 Task: Create a due date automation trigger when advanced on, on the wednesday after a card is due add dates due today at 11:00 AM.
Action: Mouse moved to (1252, 95)
Screenshot: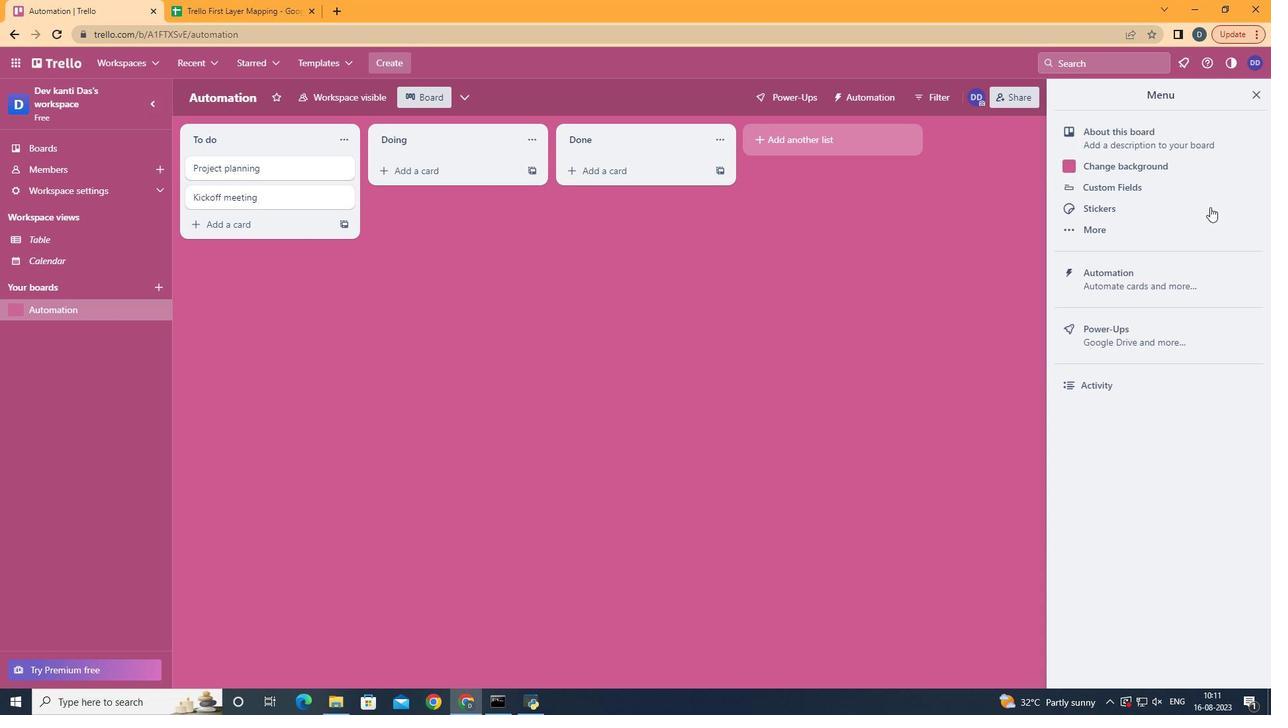 
Action: Mouse pressed left at (1252, 95)
Screenshot: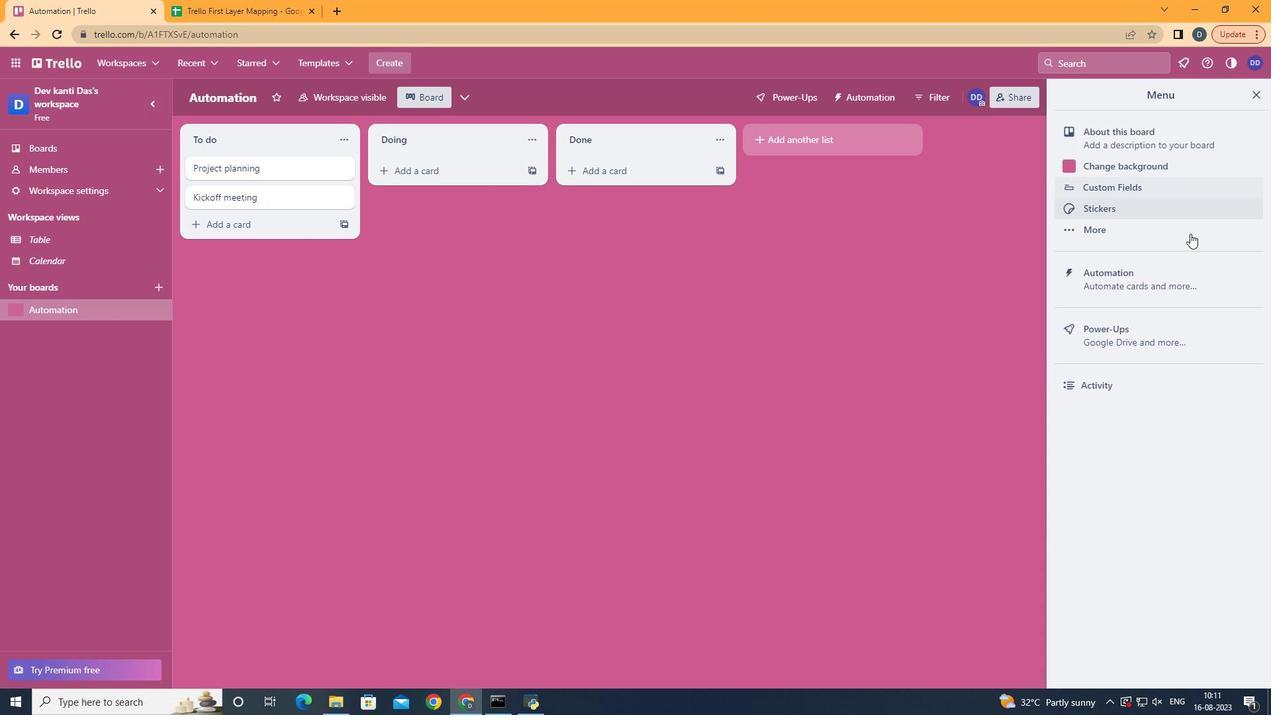 
Action: Mouse moved to (1148, 293)
Screenshot: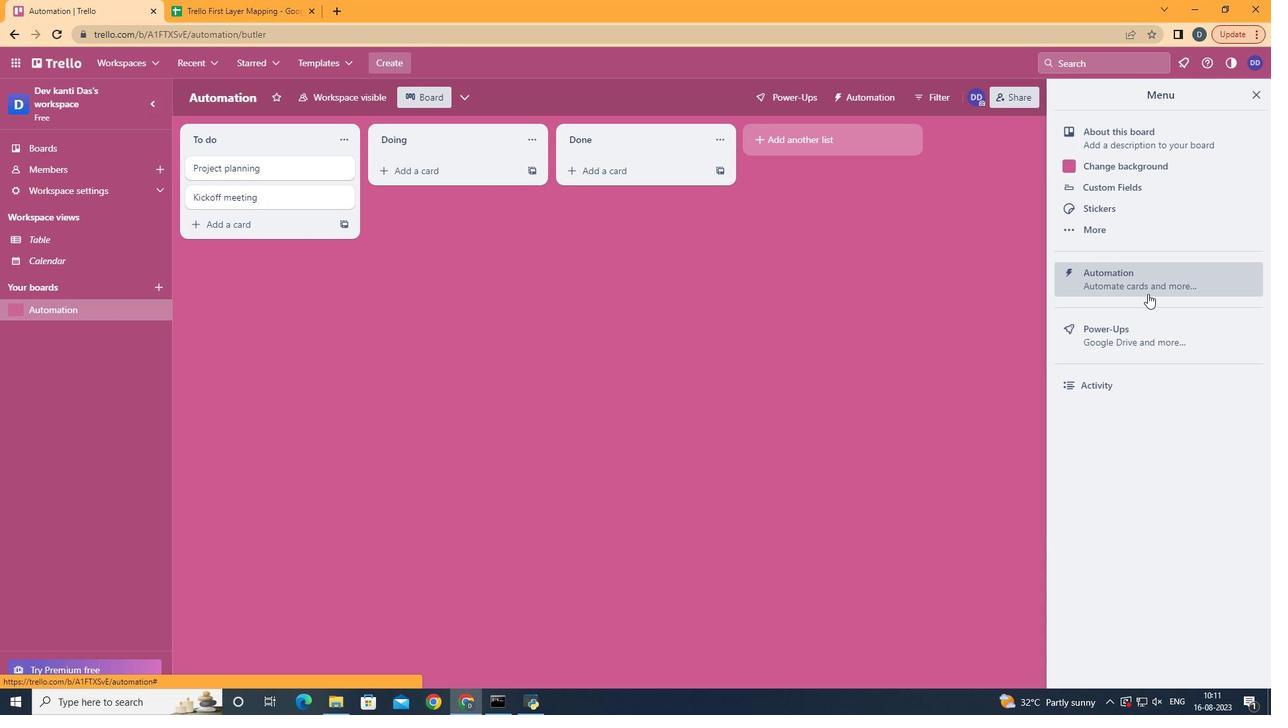 
Action: Mouse pressed left at (1148, 293)
Screenshot: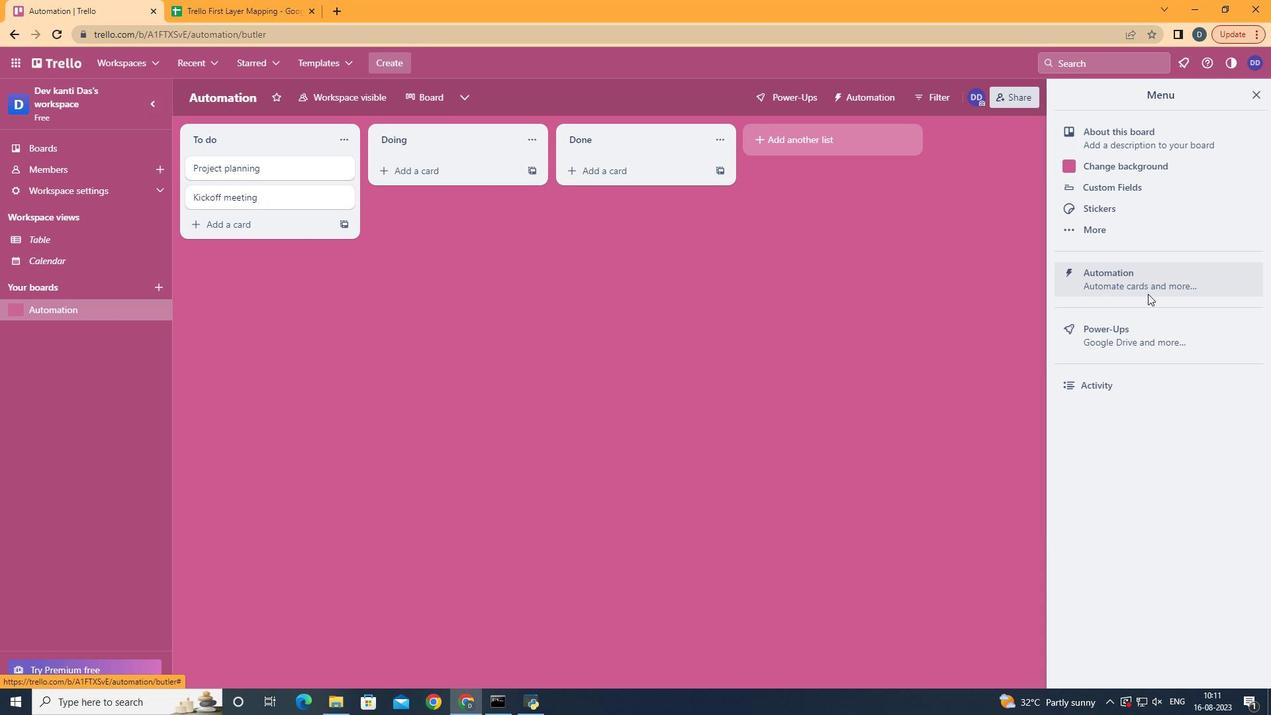 
Action: Mouse moved to (258, 272)
Screenshot: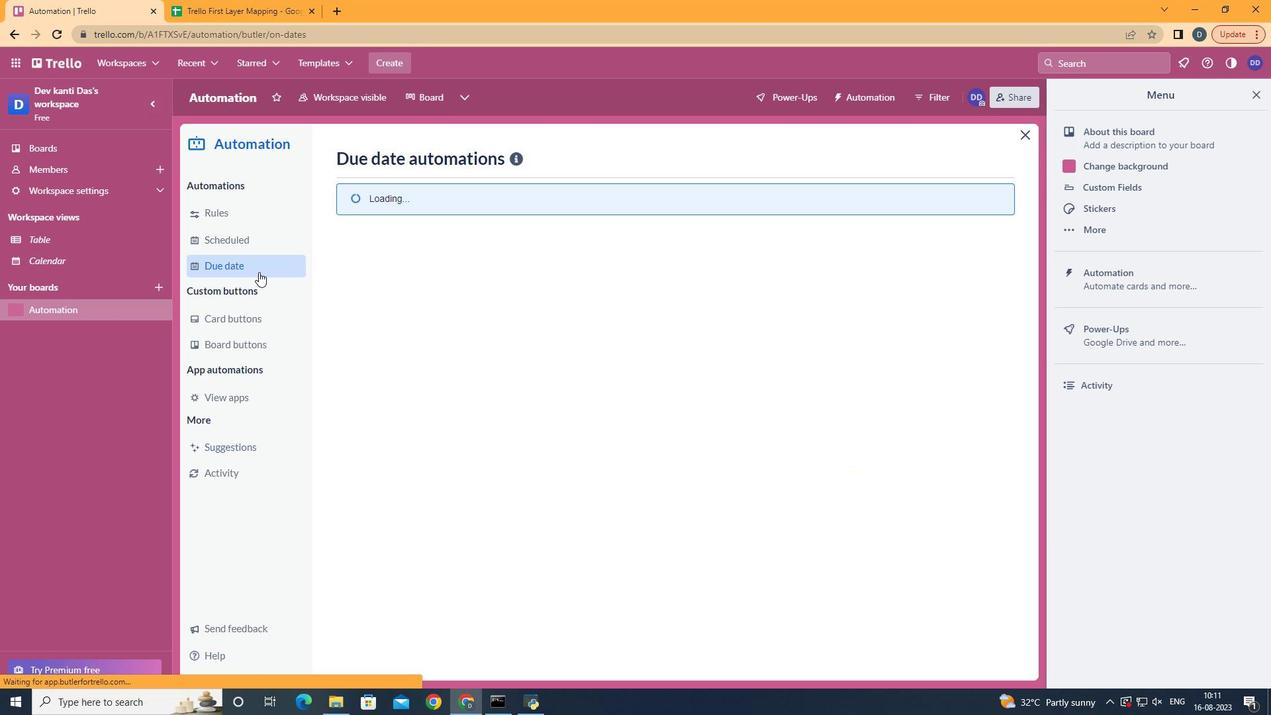 
Action: Mouse pressed left at (258, 272)
Screenshot: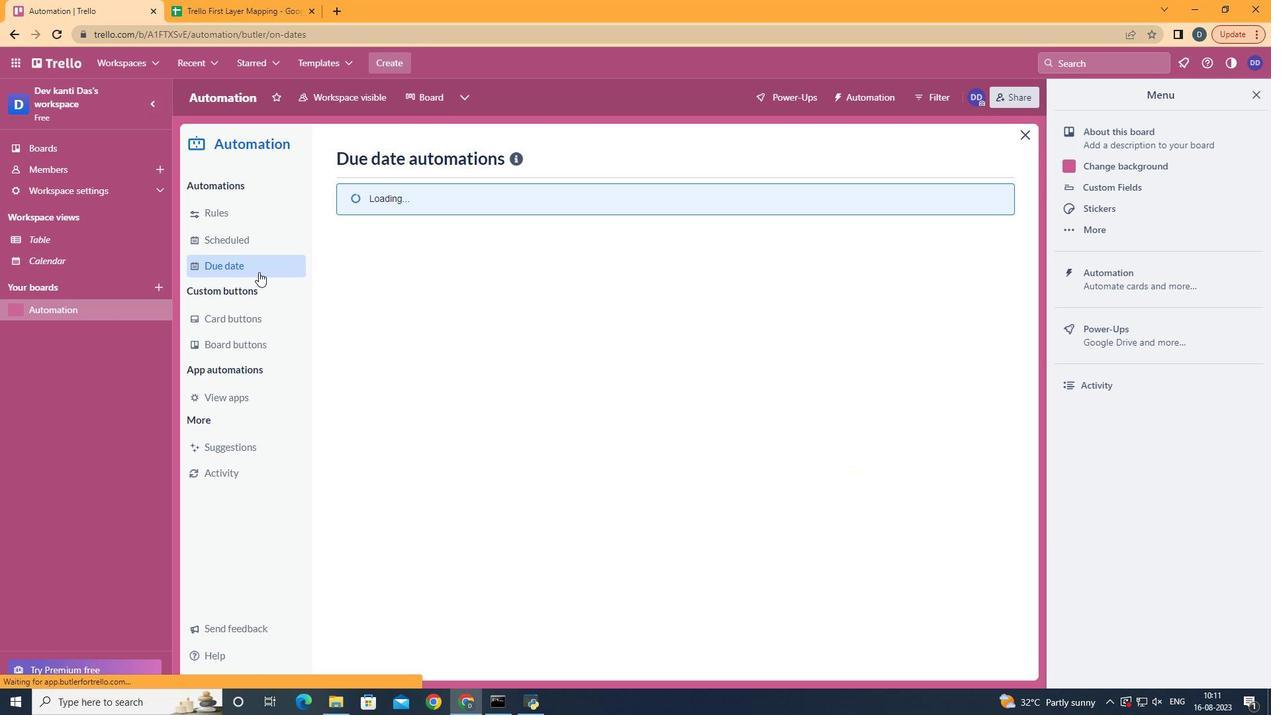 
Action: Mouse moved to (932, 164)
Screenshot: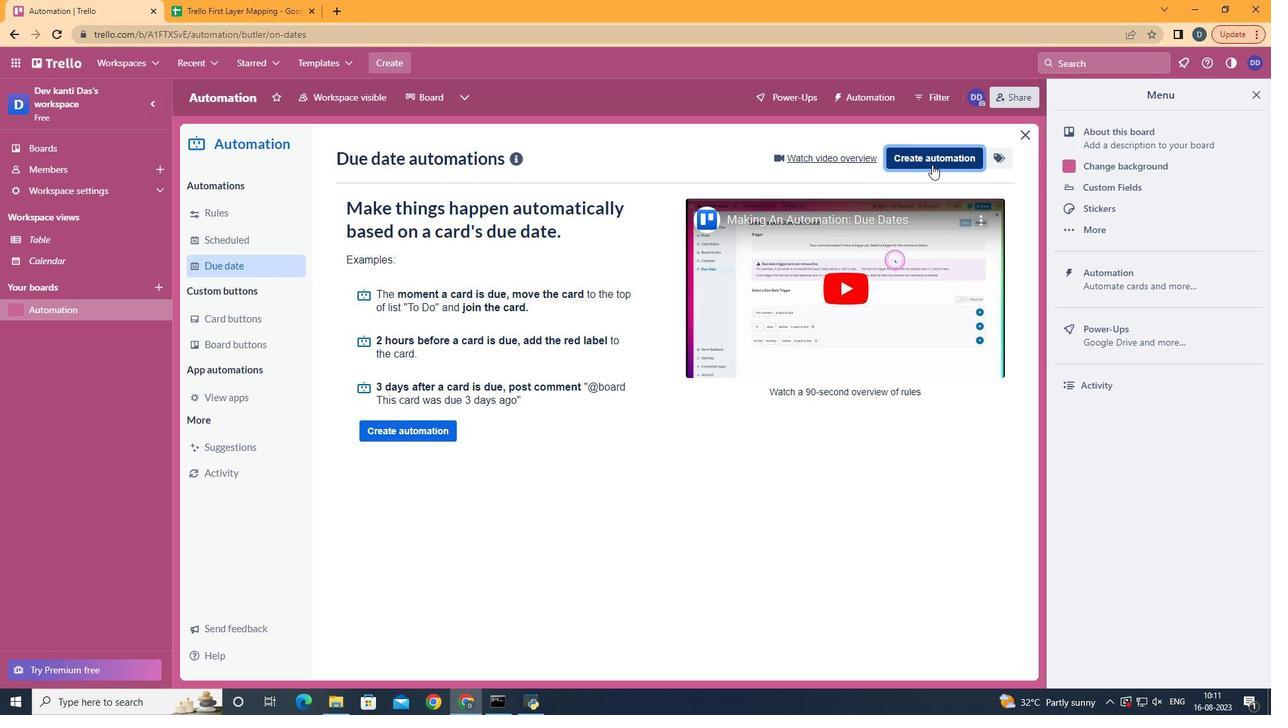 
Action: Mouse pressed left at (932, 164)
Screenshot: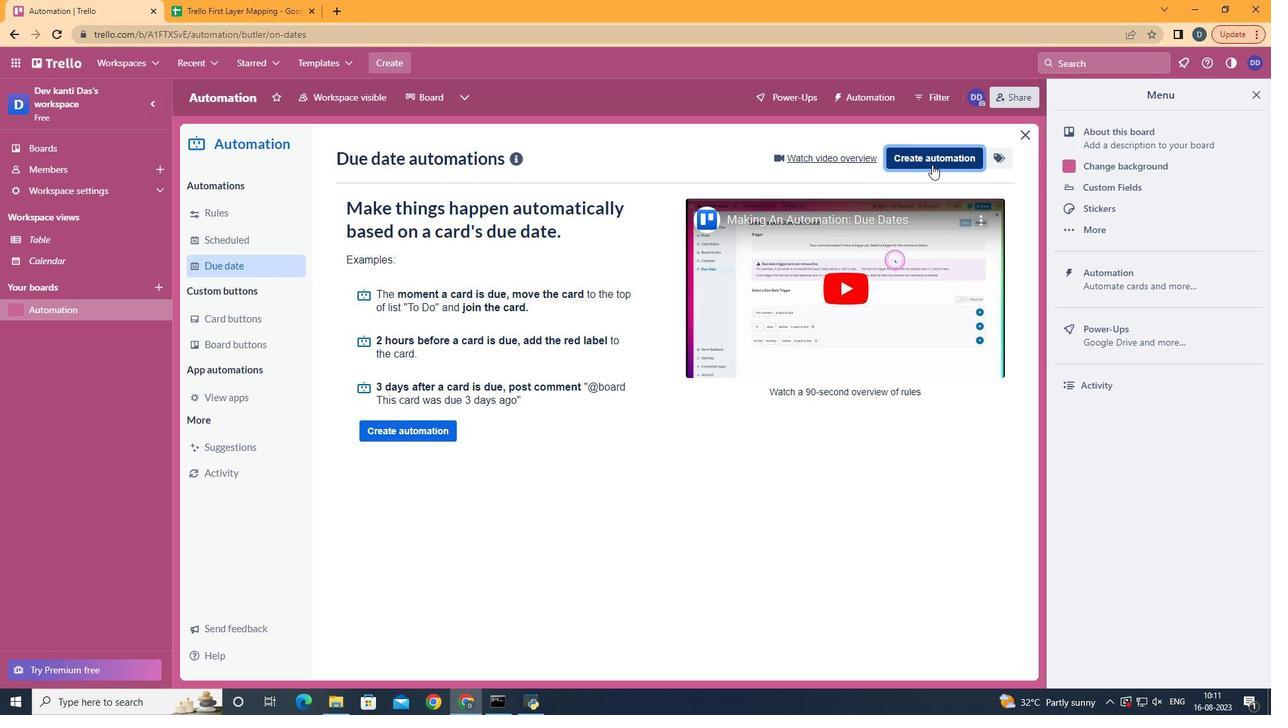 
Action: Mouse moved to (708, 290)
Screenshot: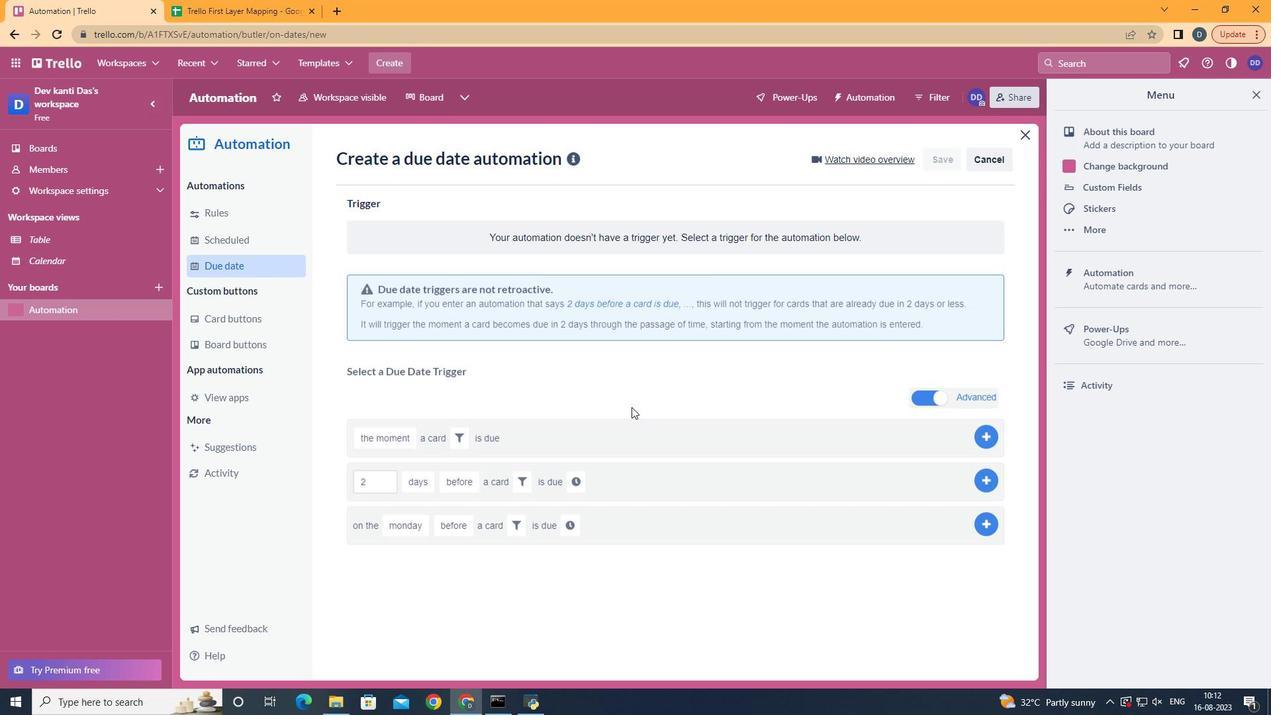 
Action: Mouse pressed left at (708, 290)
Screenshot: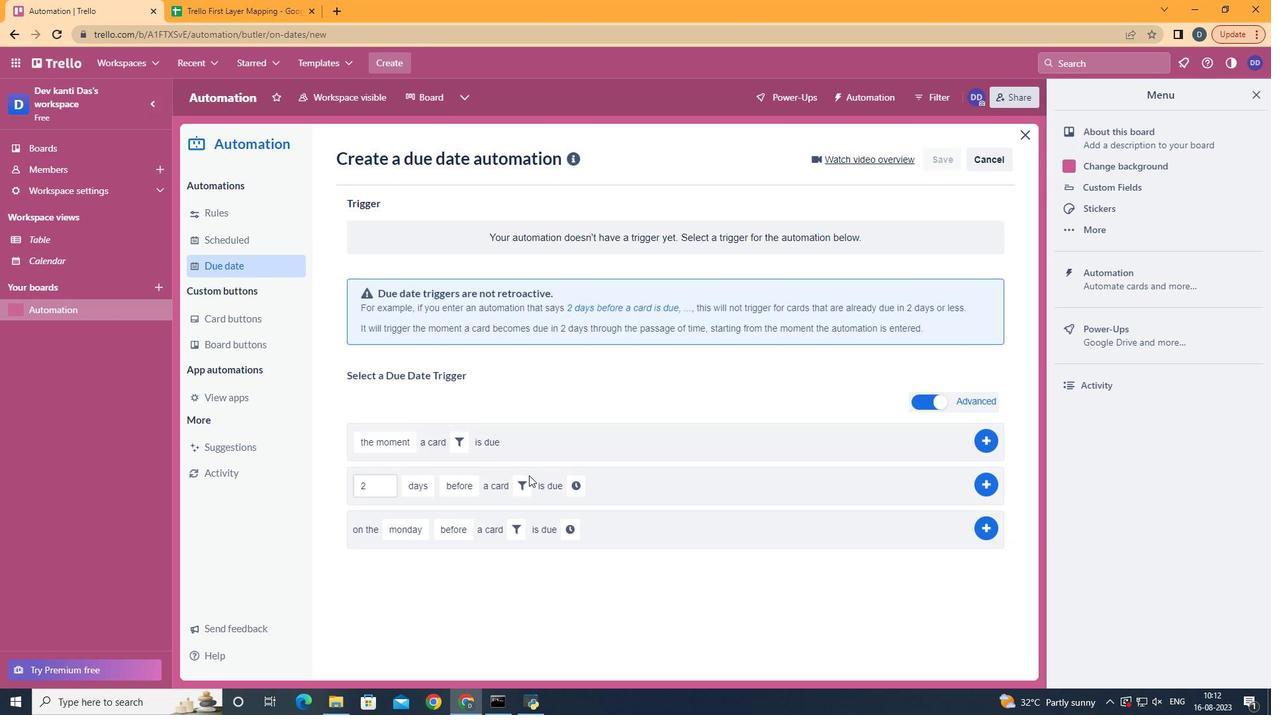 
Action: Mouse moved to (448, 403)
Screenshot: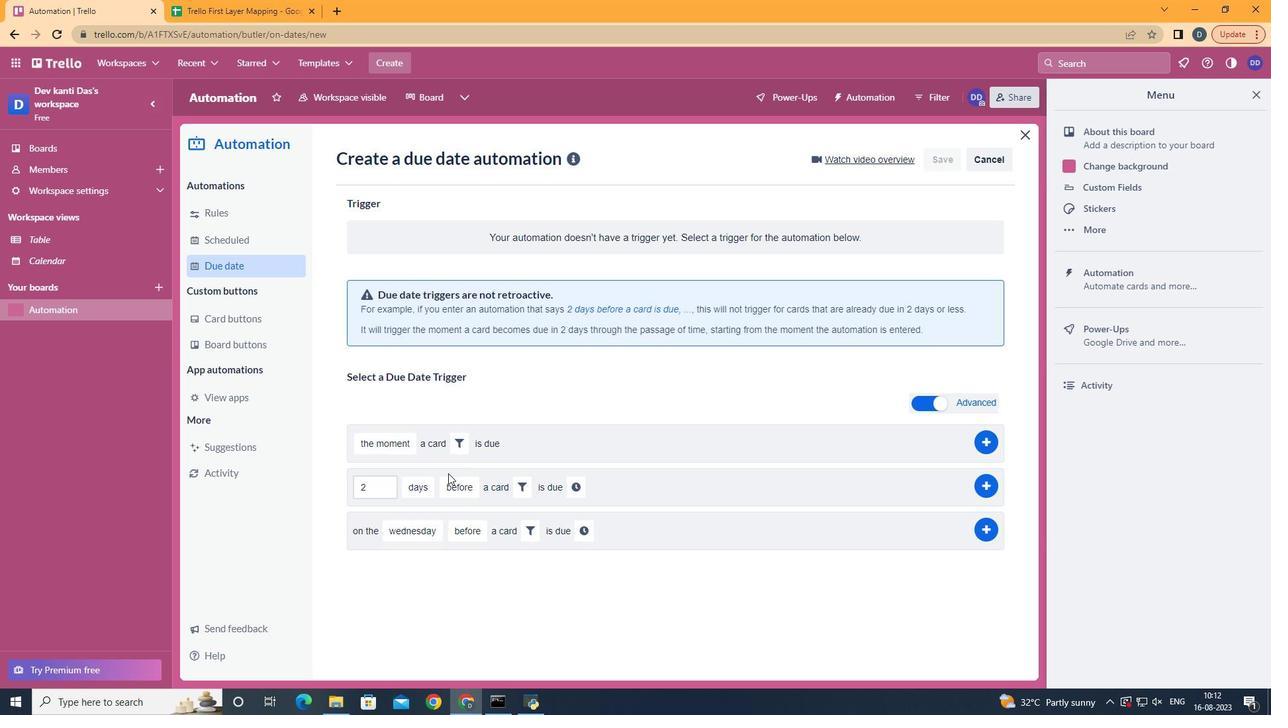 
Action: Mouse pressed left at (448, 403)
Screenshot: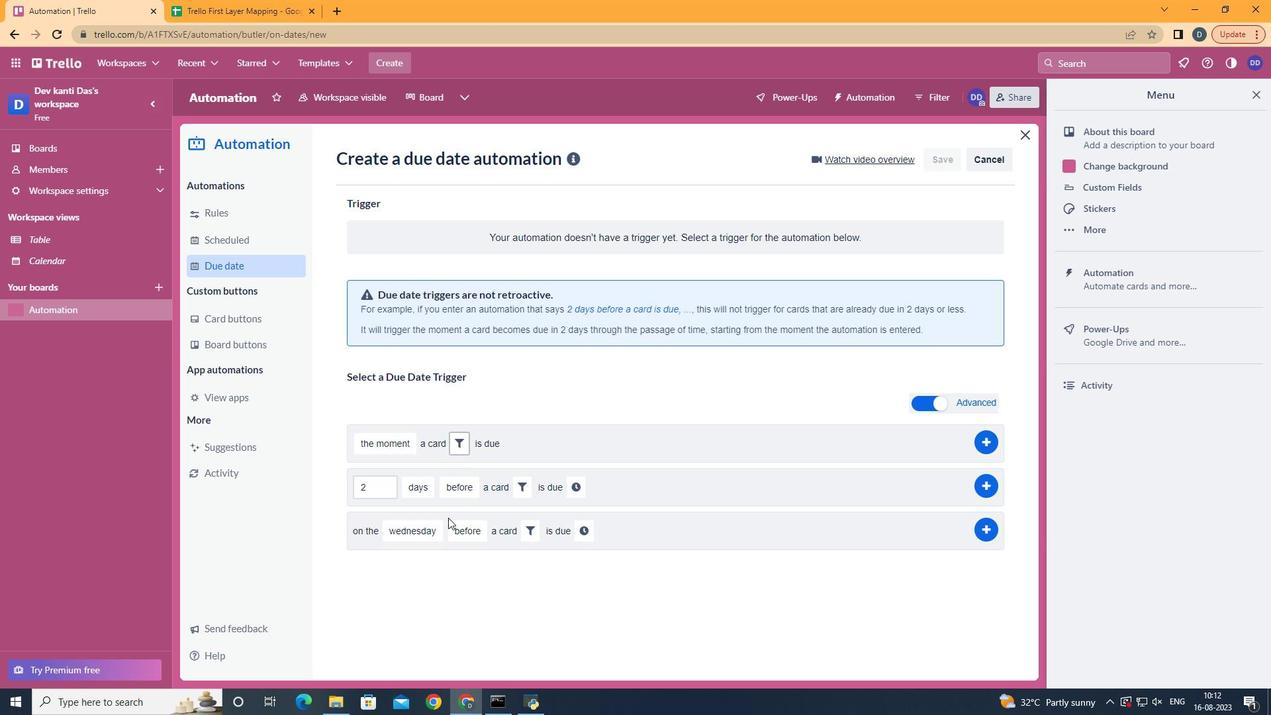 
Action: Mouse moved to (466, 584)
Screenshot: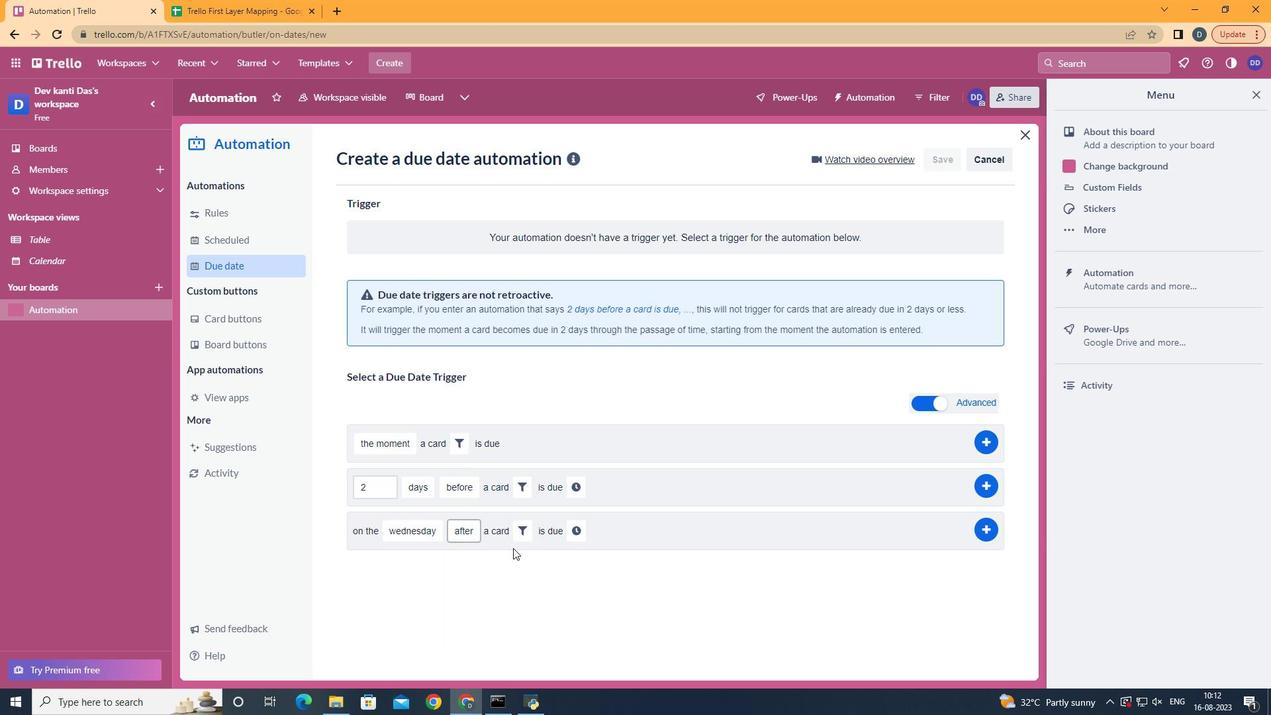 
Action: Mouse pressed left at (466, 584)
Screenshot: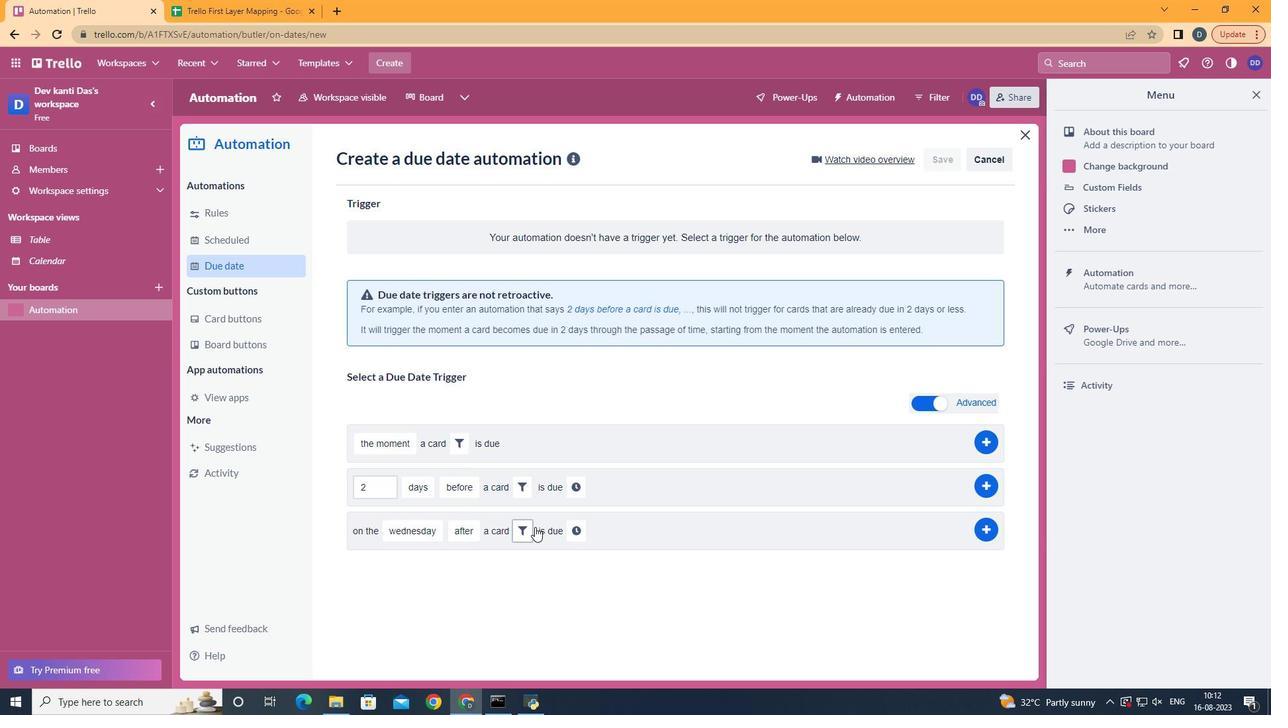 
Action: Mouse moved to (531, 523)
Screenshot: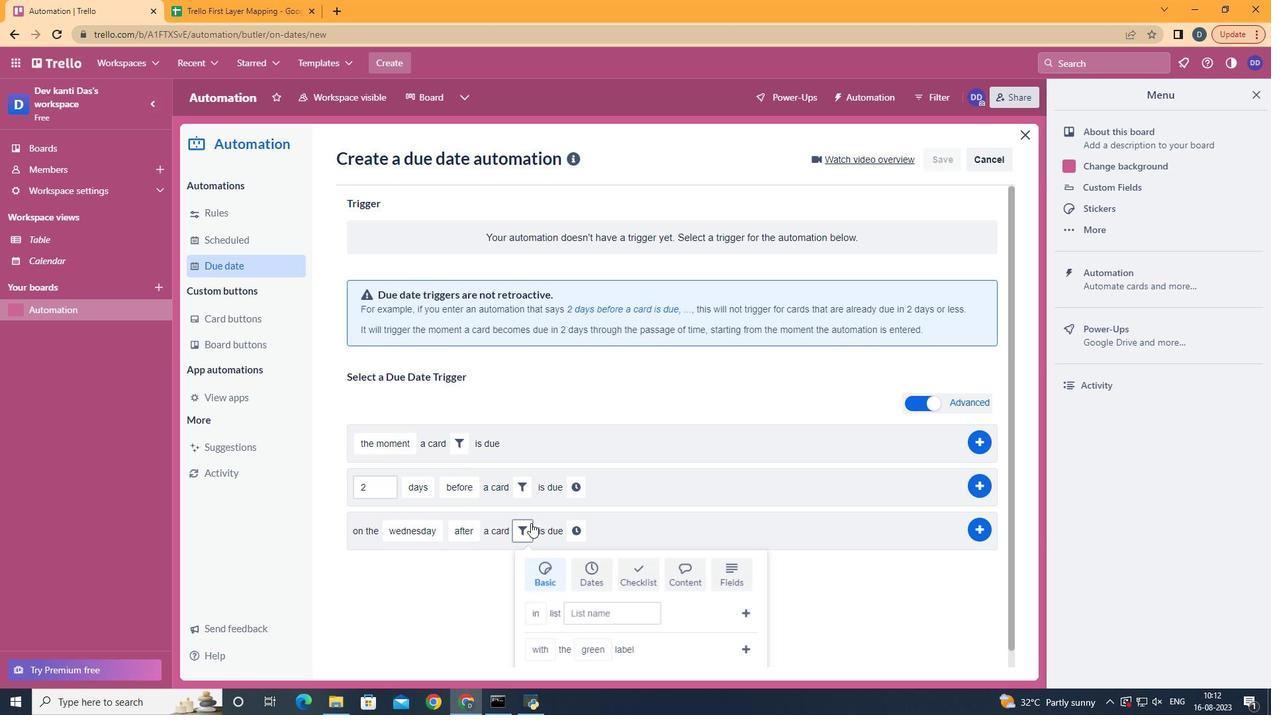 
Action: Mouse pressed left at (531, 523)
Screenshot: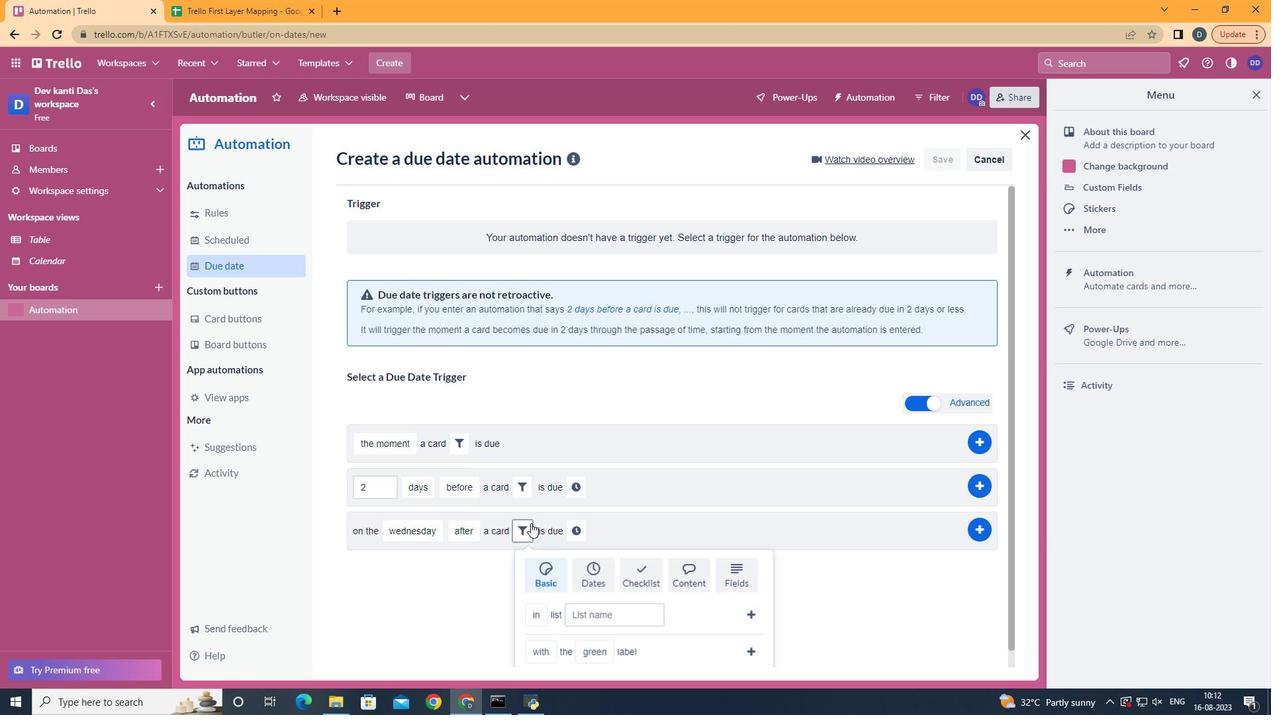 
Action: Mouse moved to (607, 574)
Screenshot: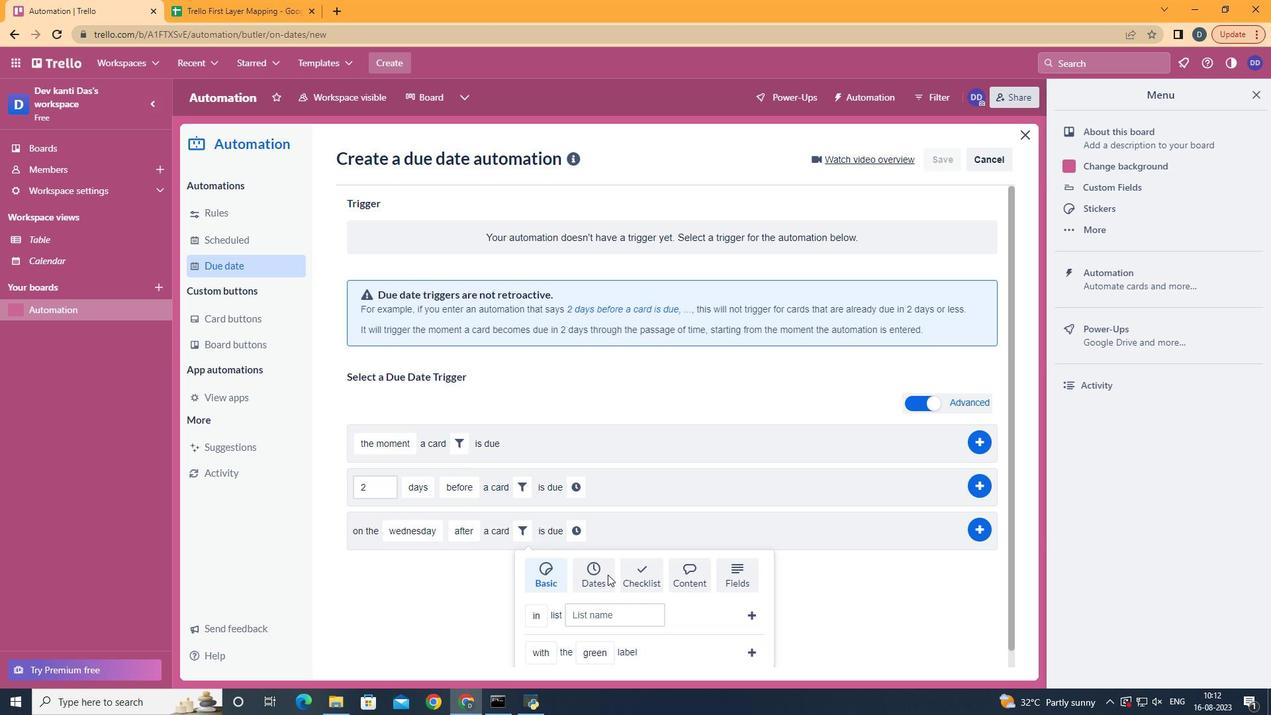 
Action: Mouse pressed left at (607, 574)
Screenshot: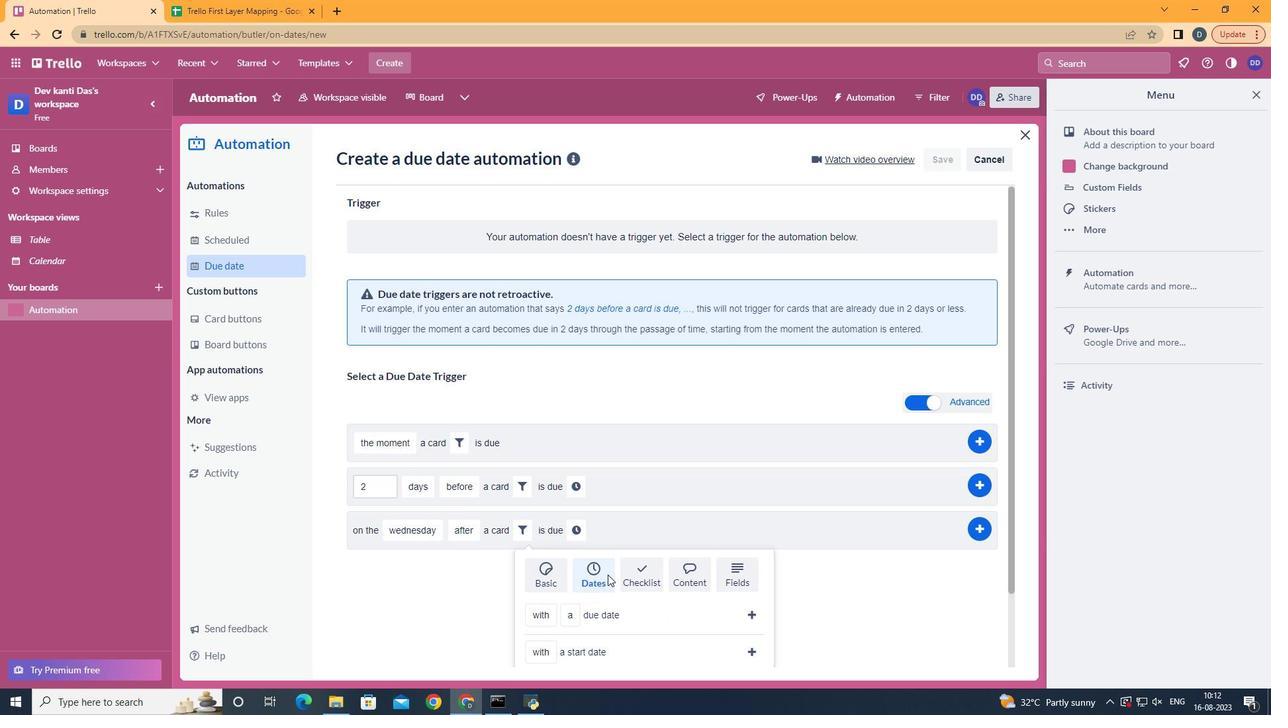 
Action: Mouse scrolled (607, 574) with delta (0, 0)
Screenshot: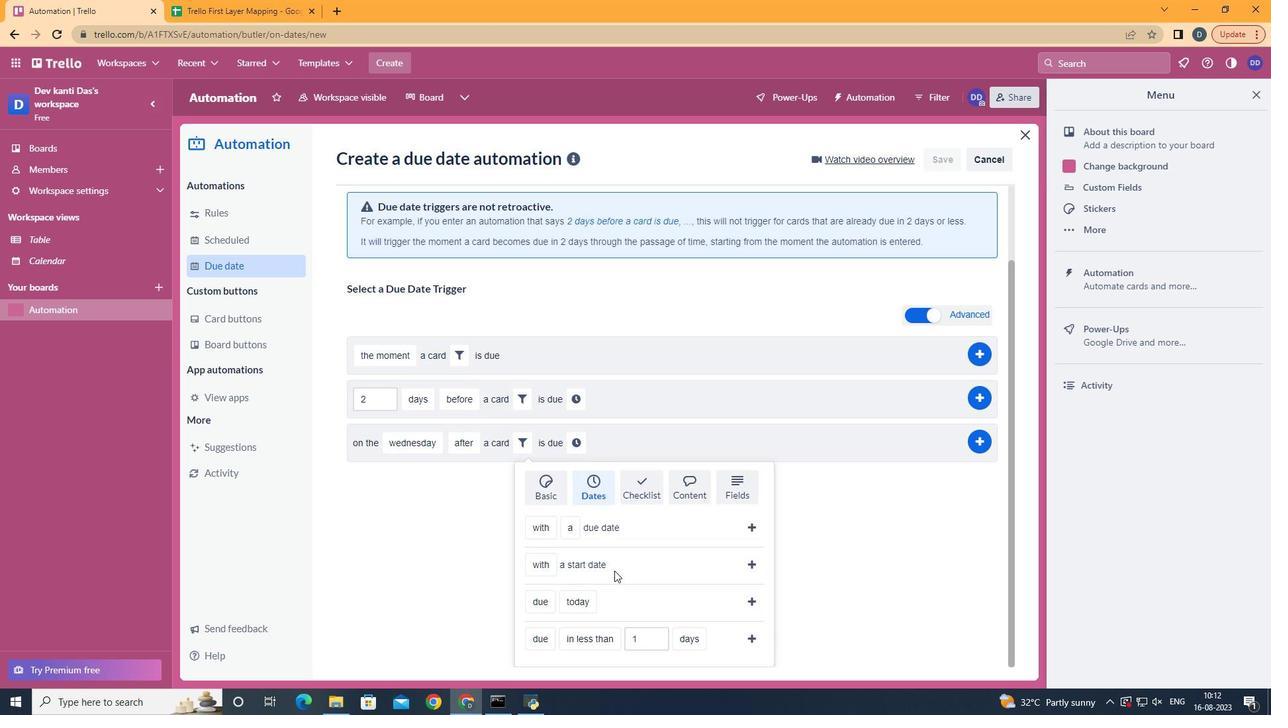 
Action: Mouse scrolled (607, 574) with delta (0, 0)
Screenshot: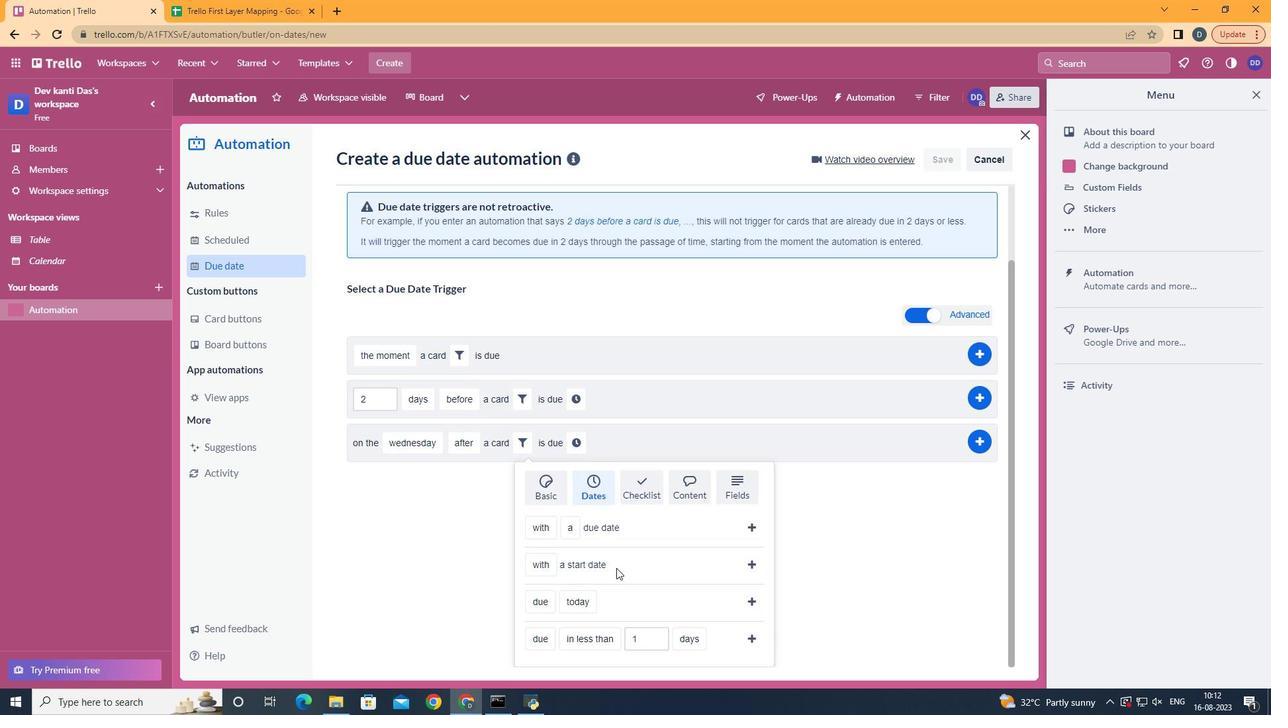 
Action: Mouse scrolled (607, 574) with delta (0, 0)
Screenshot: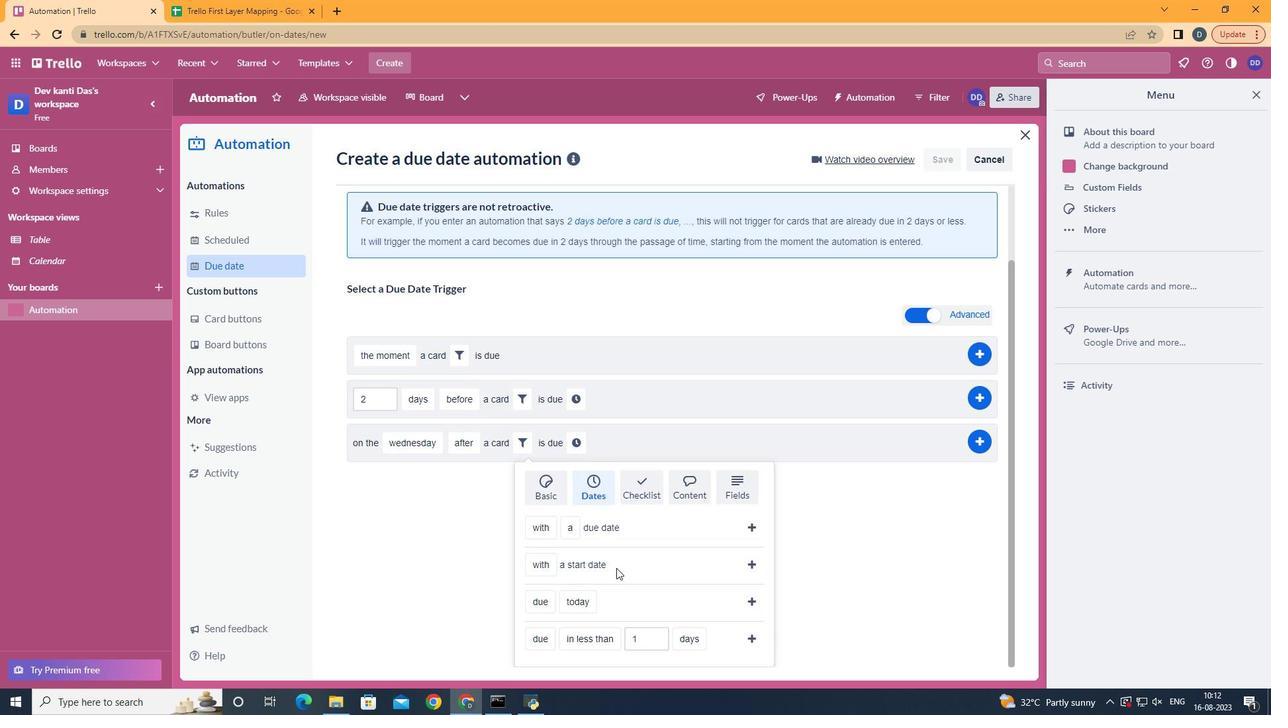
Action: Mouse scrolled (607, 574) with delta (0, 0)
Screenshot: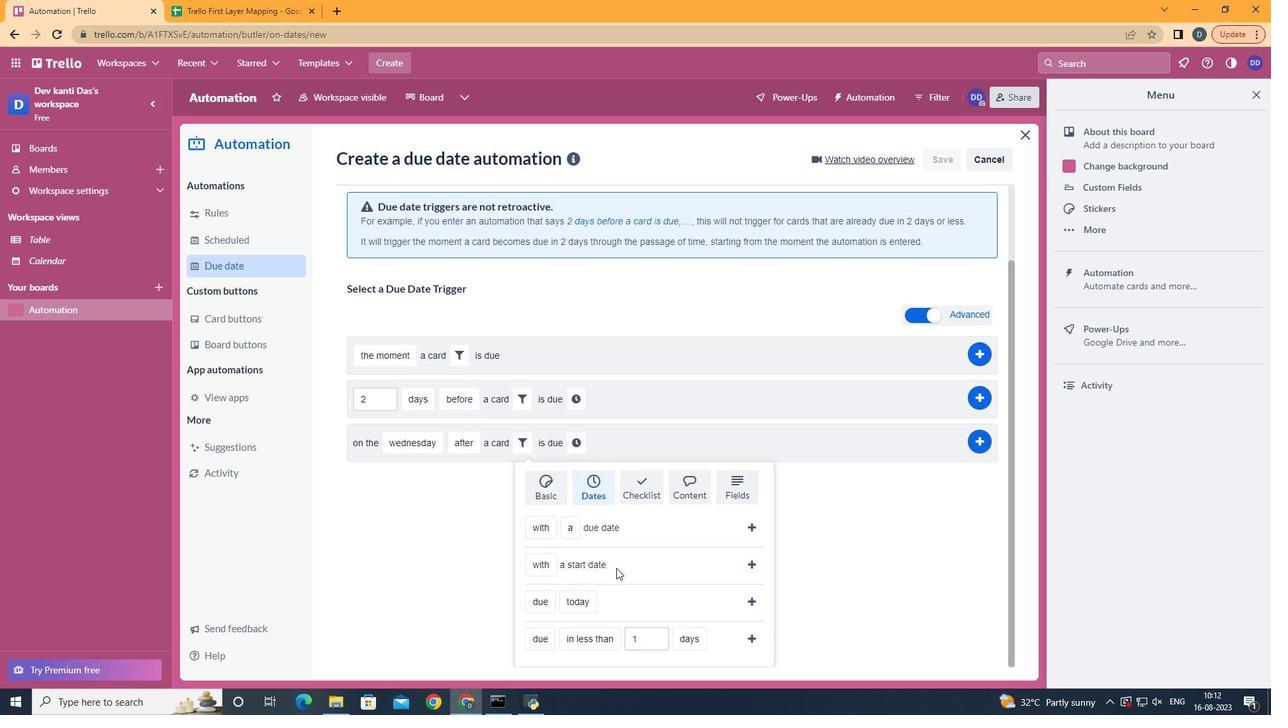 
Action: Mouse scrolled (607, 574) with delta (0, 0)
Screenshot: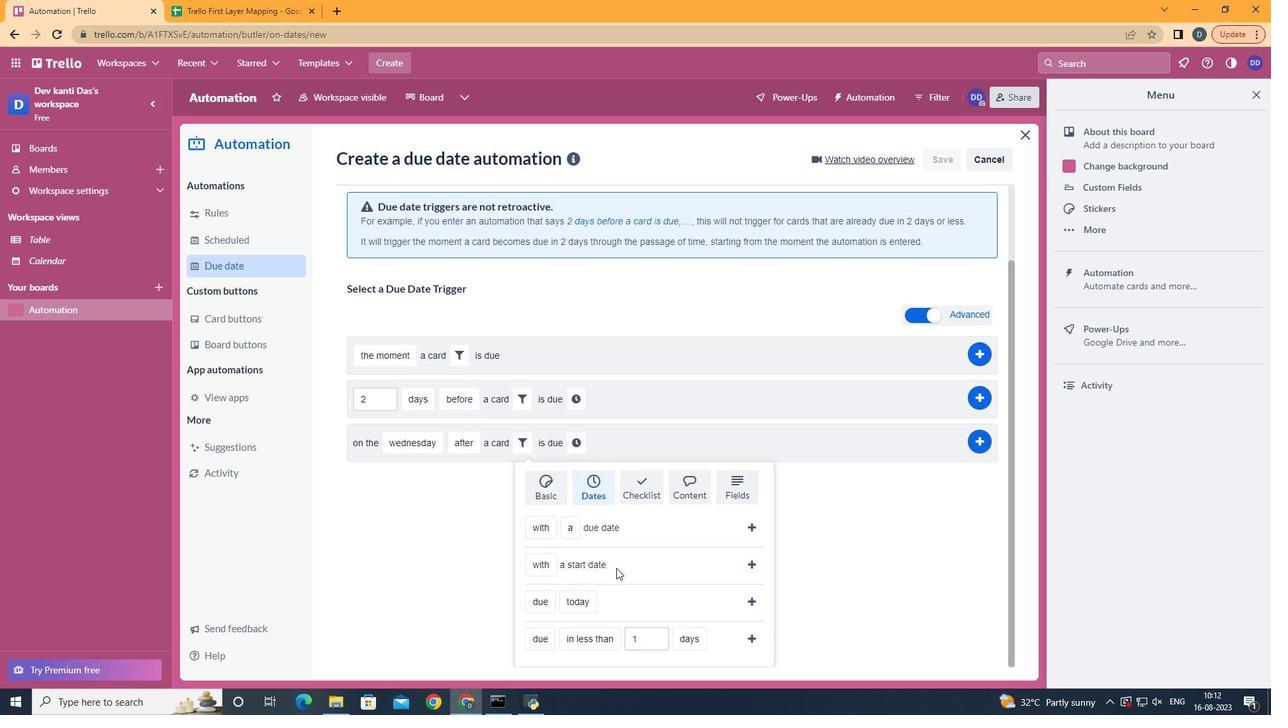 
Action: Mouse moved to (757, 598)
Screenshot: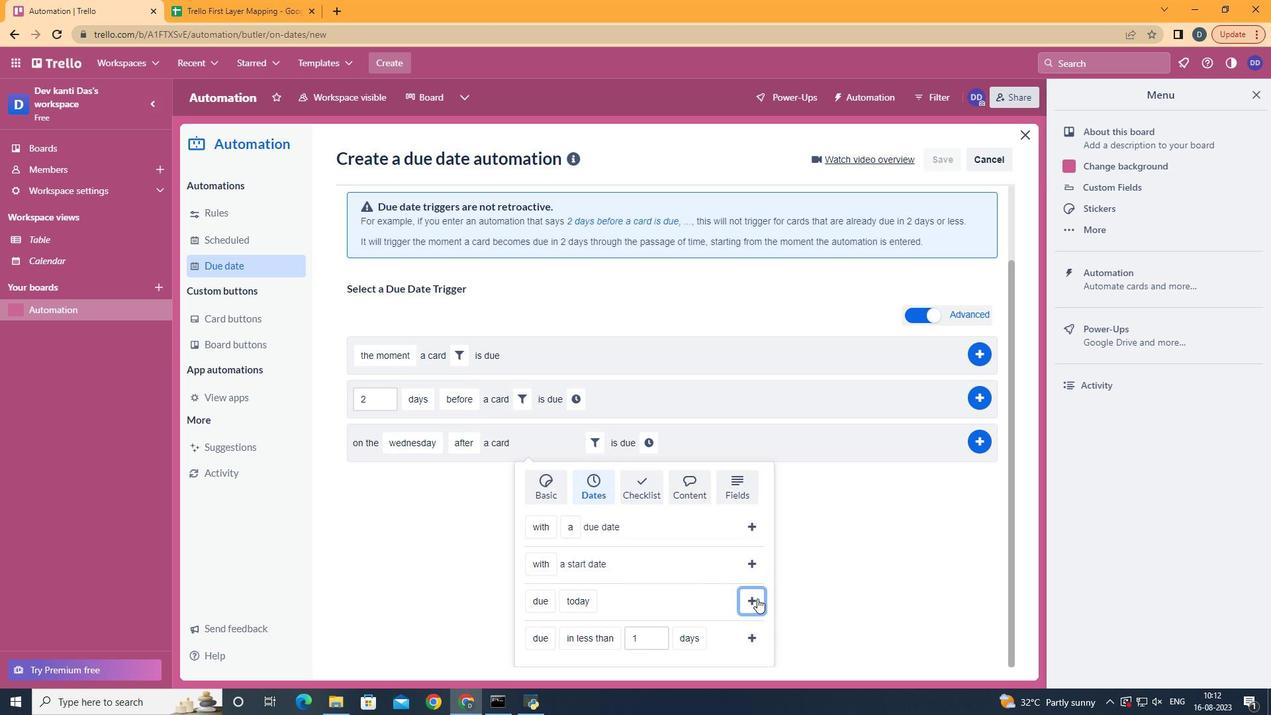 
Action: Mouse pressed left at (757, 598)
Screenshot: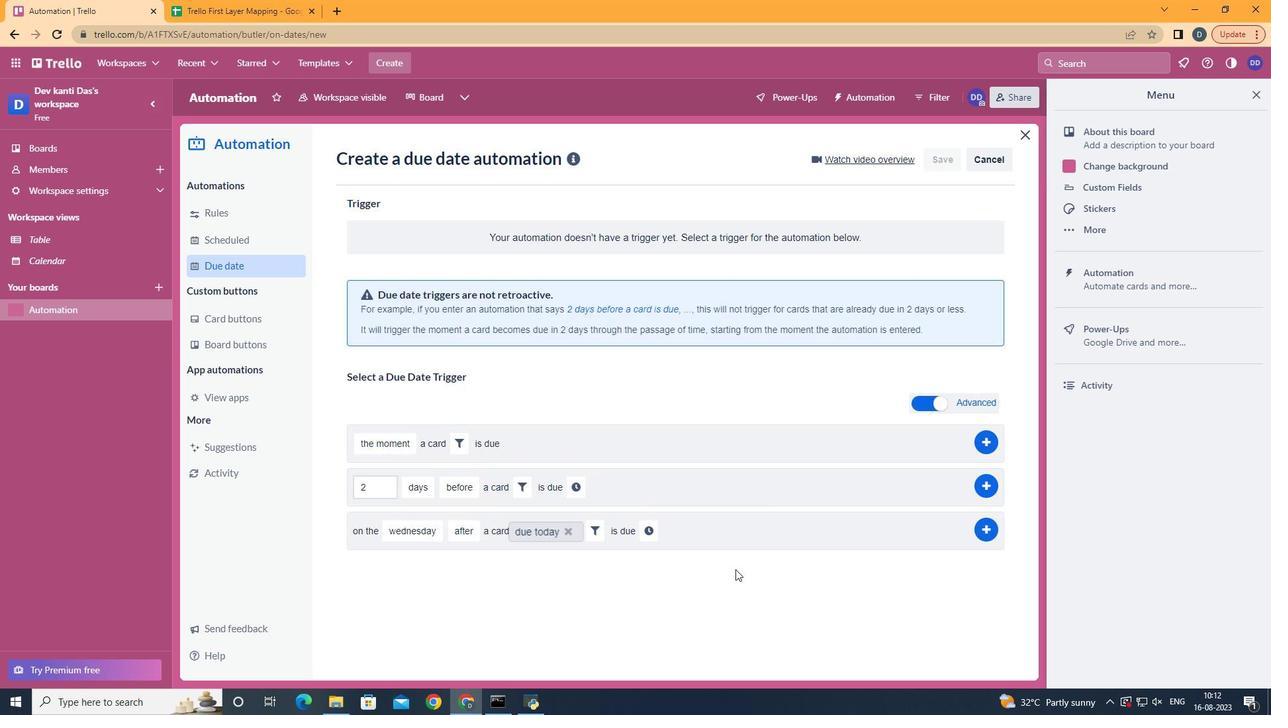 
Action: Mouse moved to (663, 527)
Screenshot: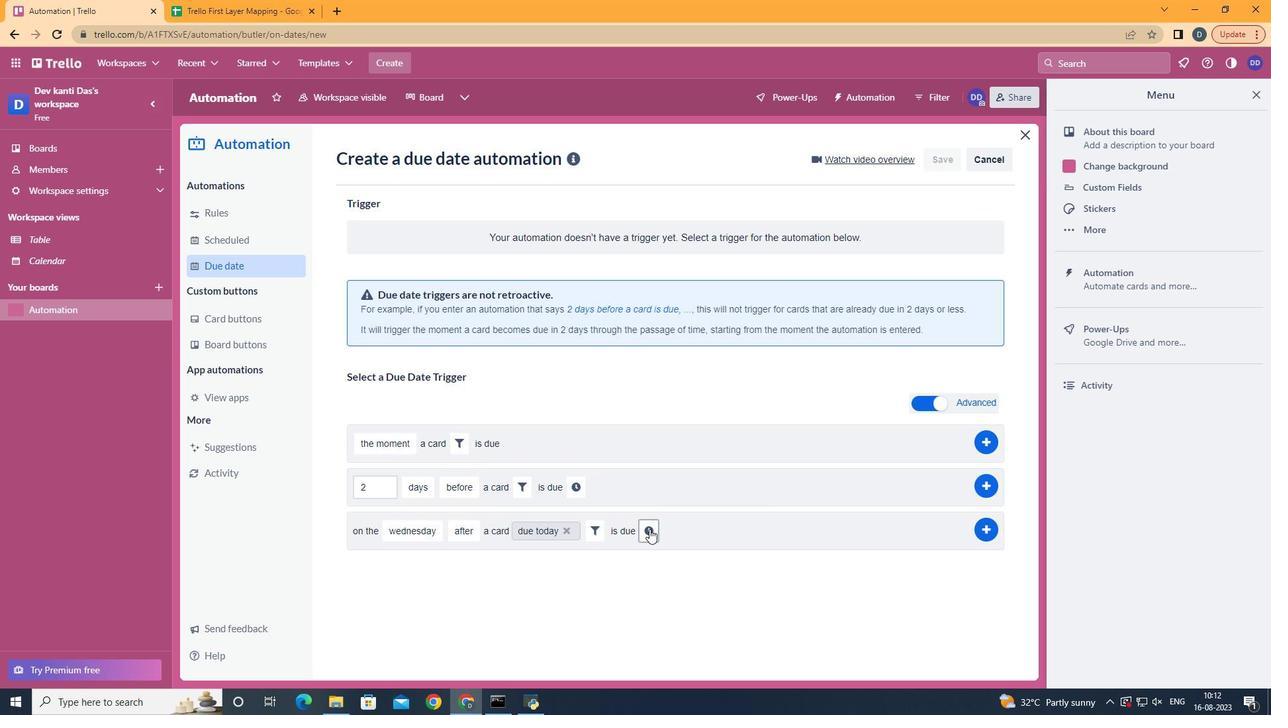 
Action: Mouse pressed left at (663, 527)
Screenshot: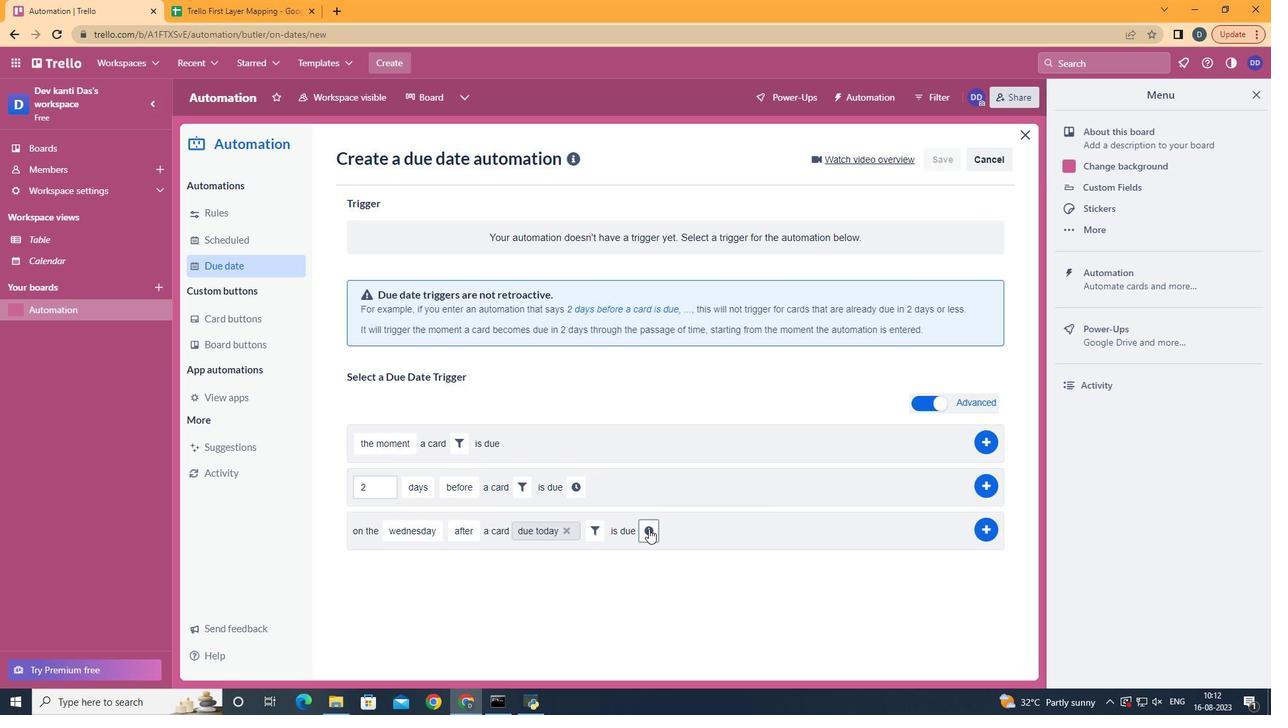 
Action: Mouse moved to (649, 529)
Screenshot: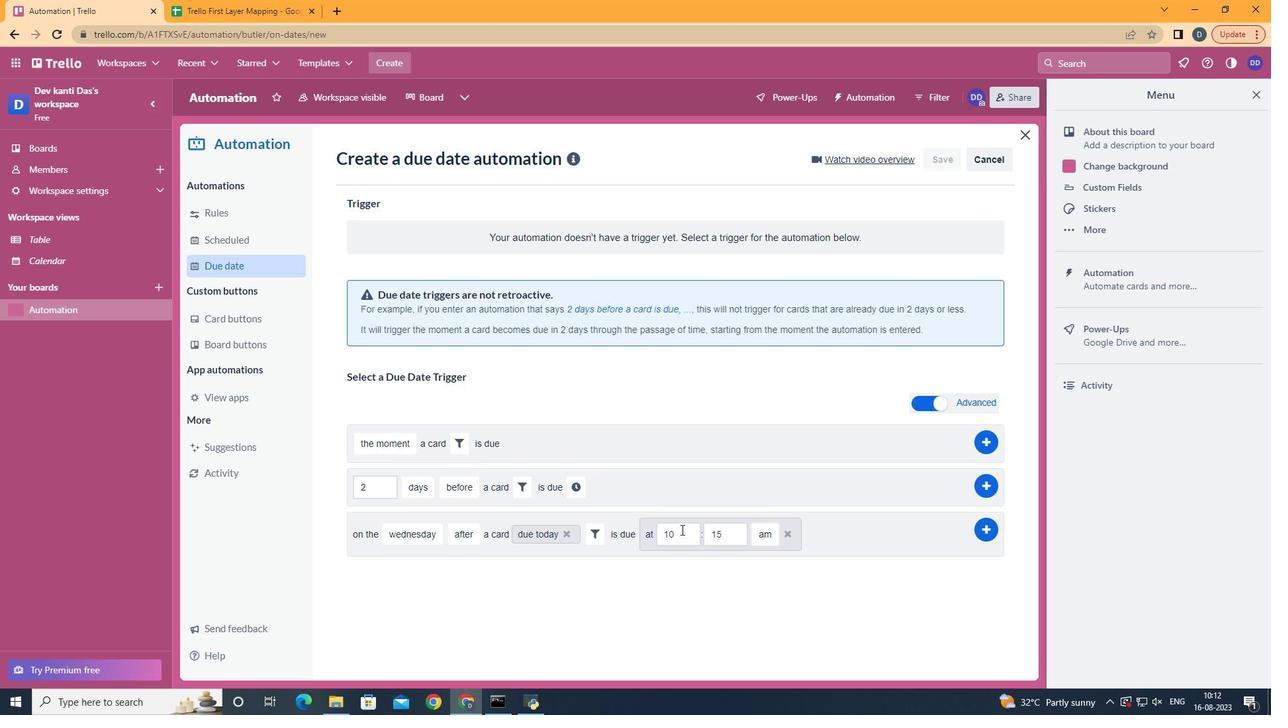 
Action: Mouse pressed left at (649, 529)
Screenshot: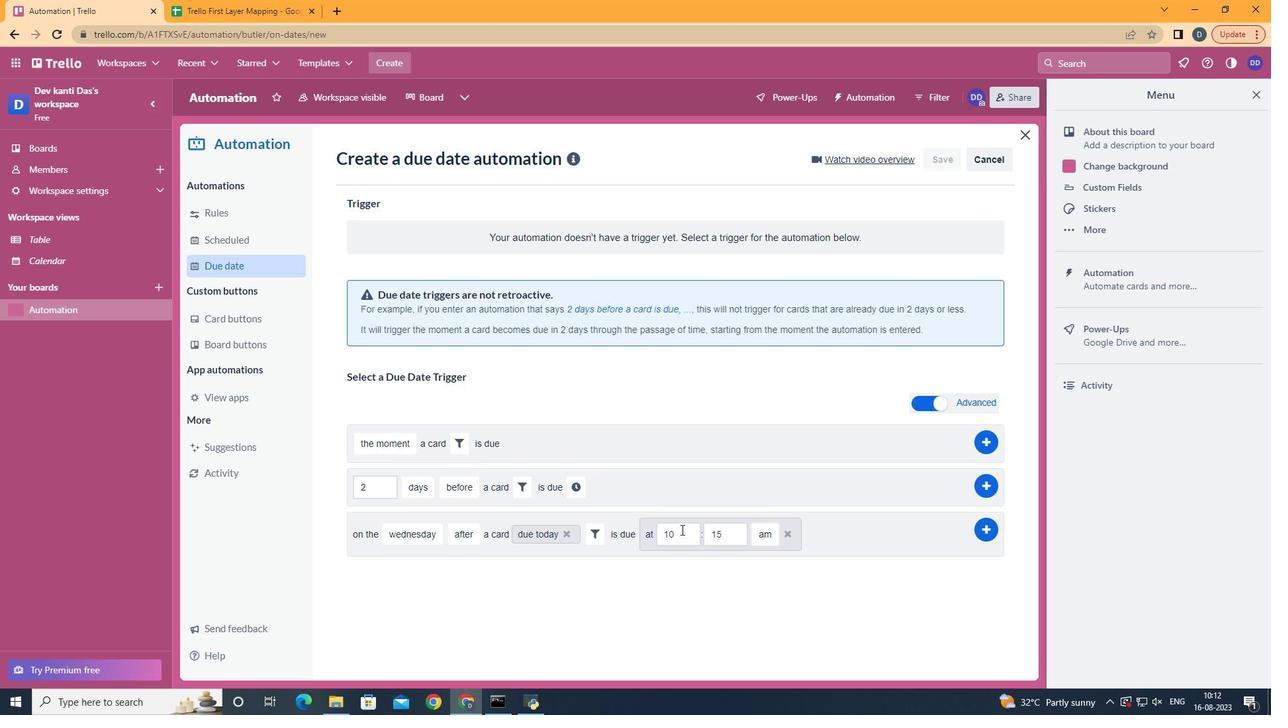 
Action: Mouse moved to (681, 529)
Screenshot: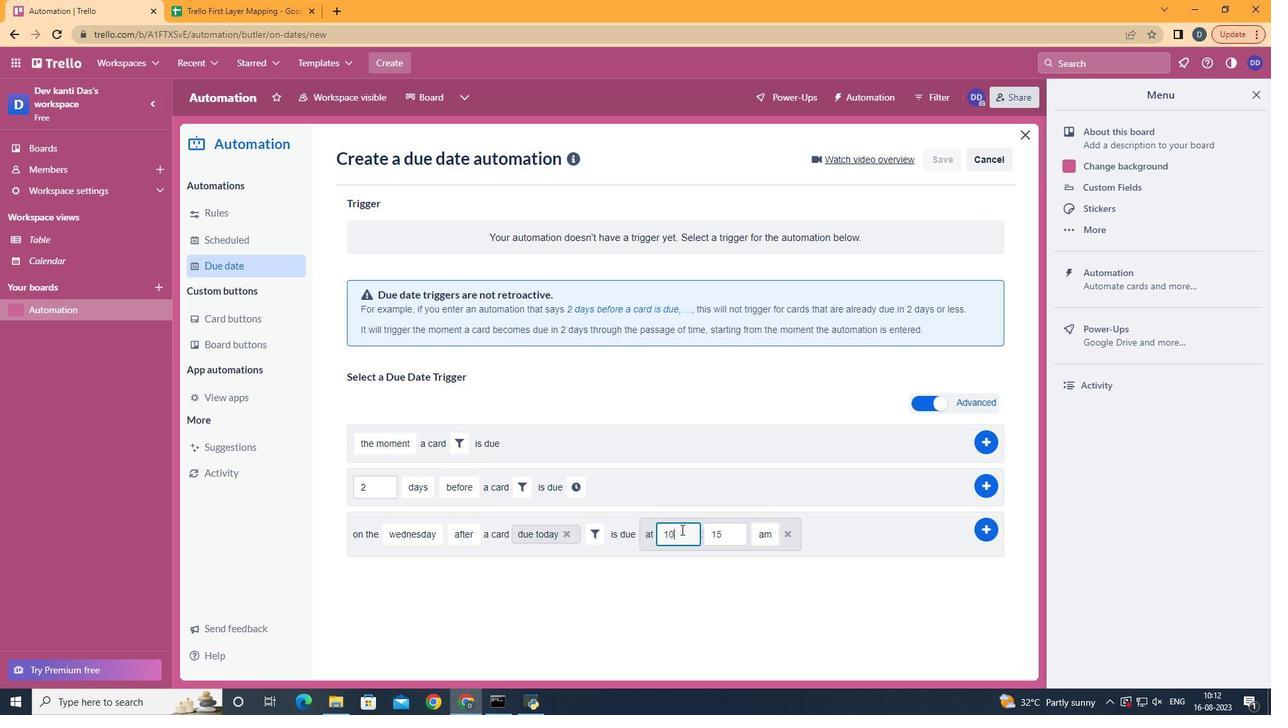 
Action: Mouse pressed left at (681, 529)
Screenshot: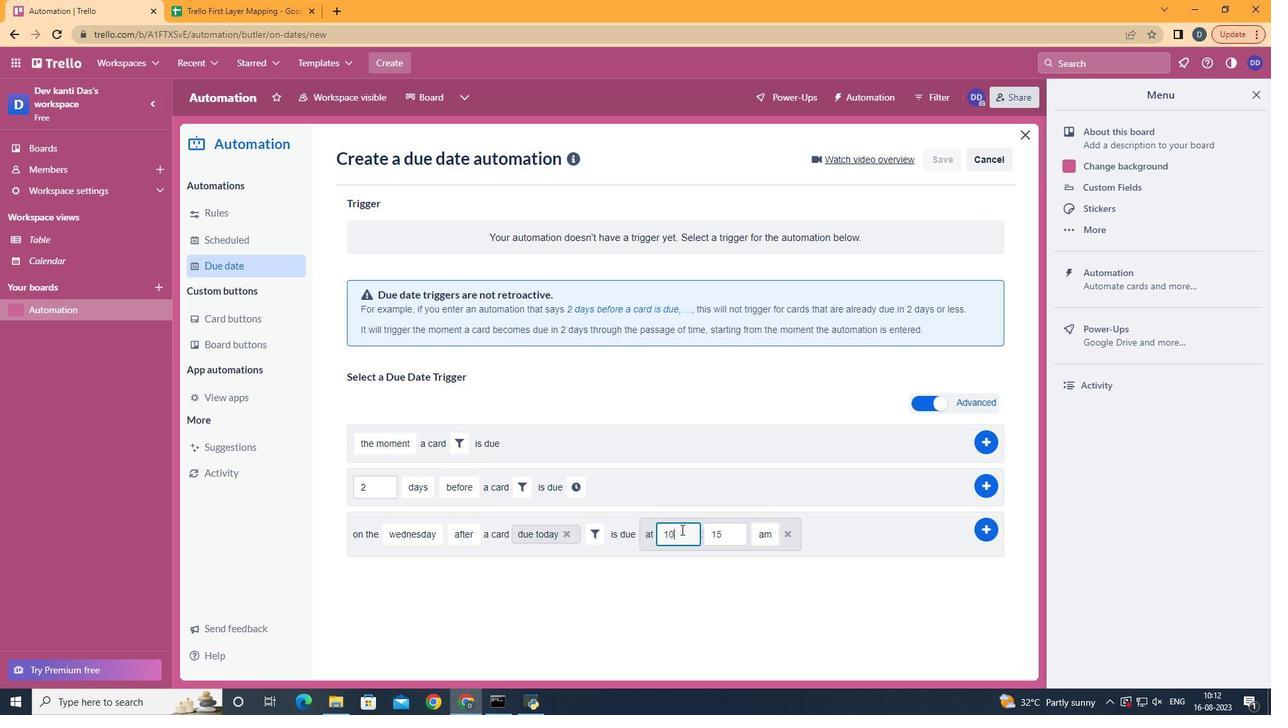 
Action: Key pressed <Key.backspace>1
Screenshot: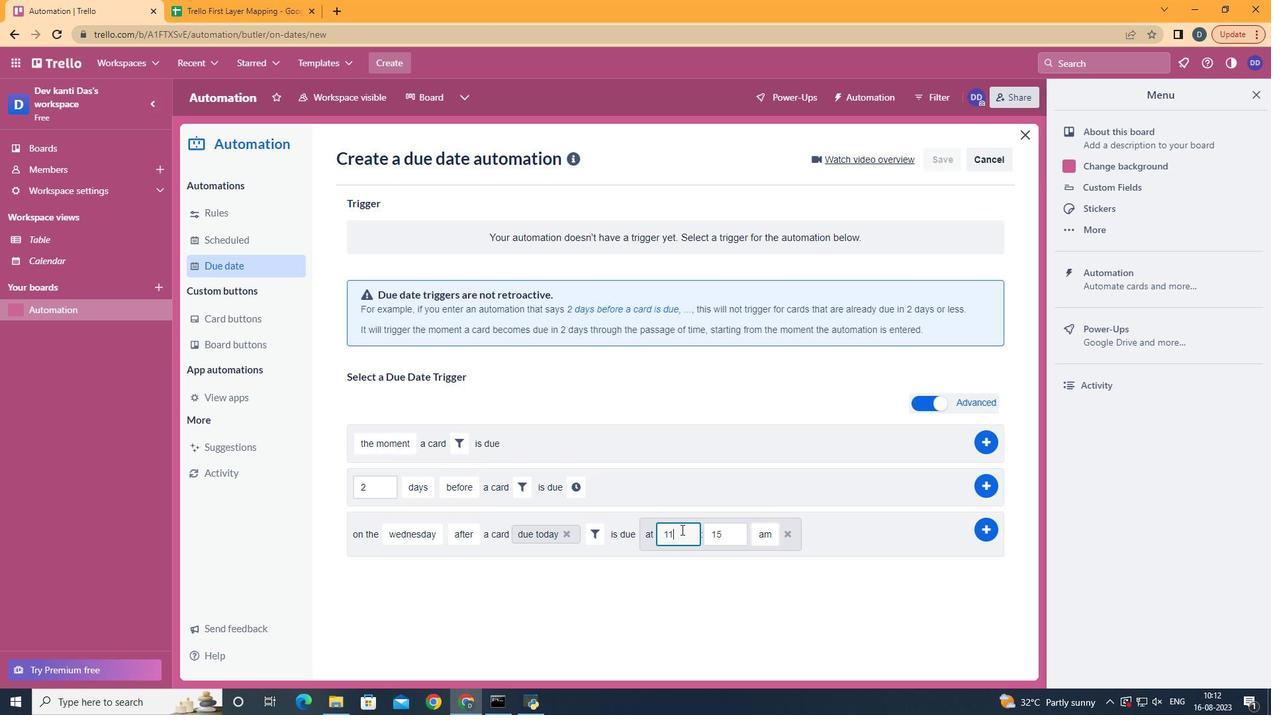 
Action: Mouse moved to (733, 544)
Screenshot: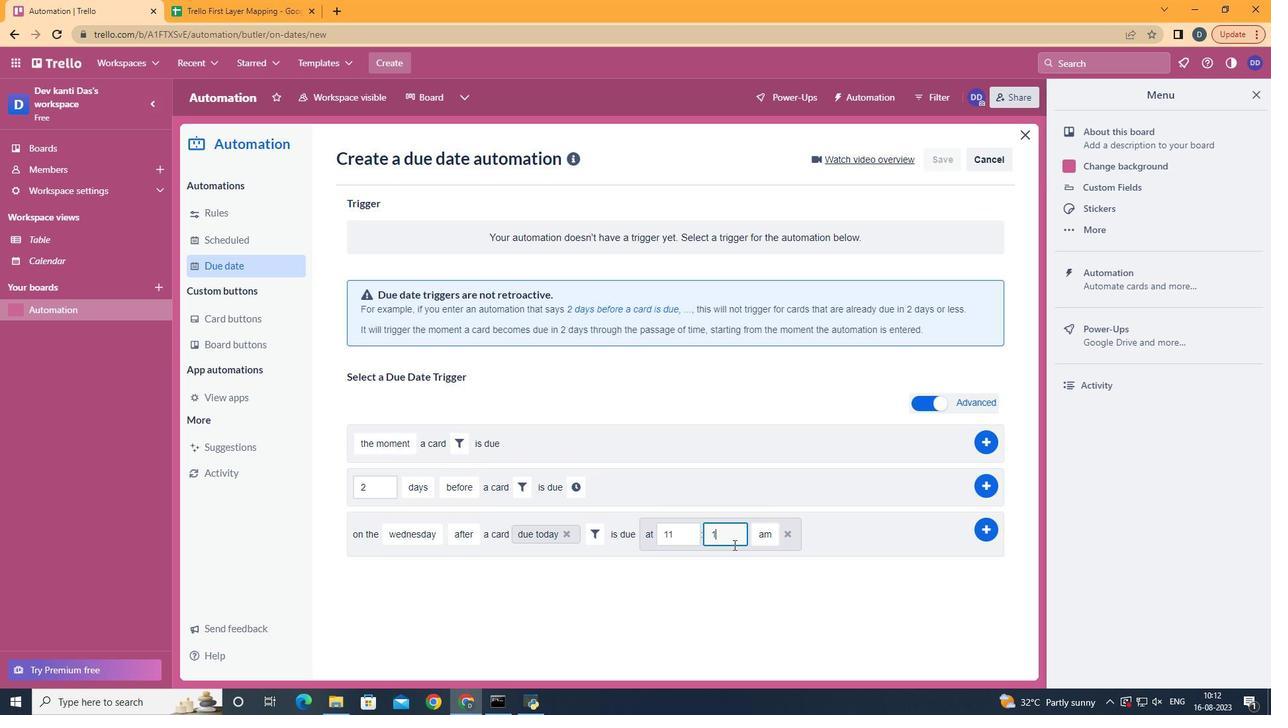 
Action: Mouse pressed left at (733, 544)
Screenshot: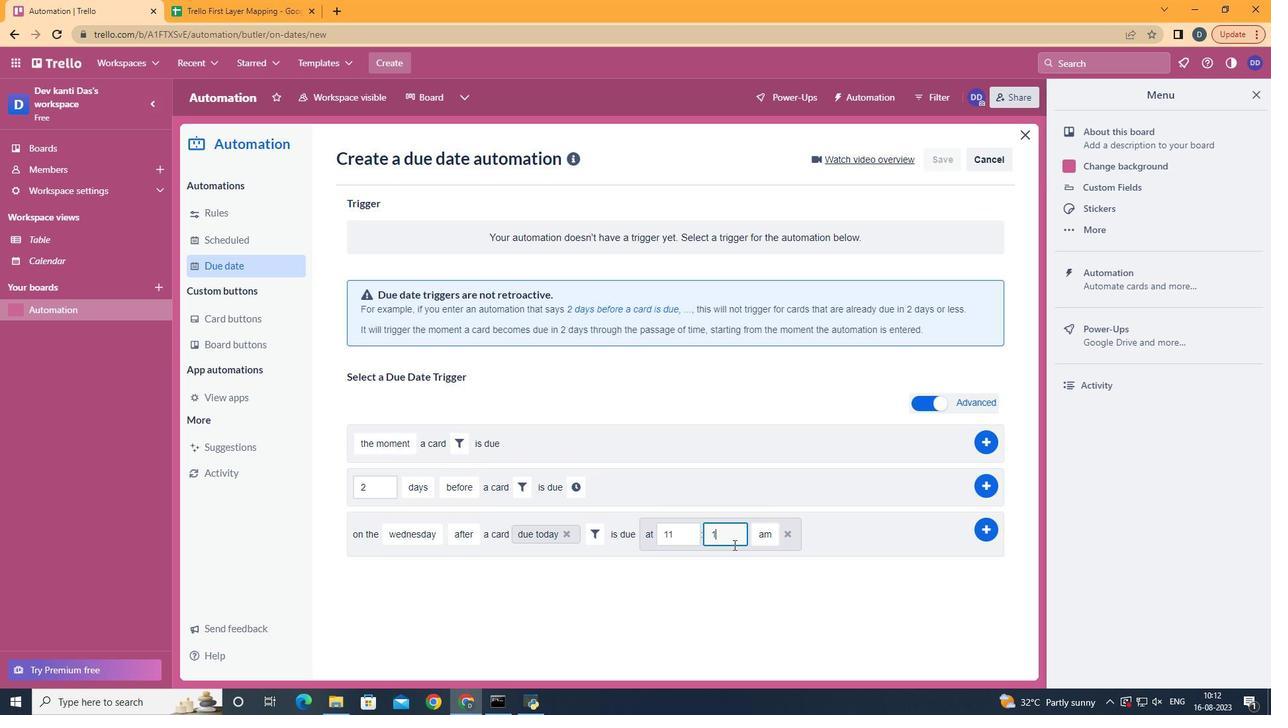 
Action: Key pressed <Key.backspace><Key.backspace>00
Screenshot: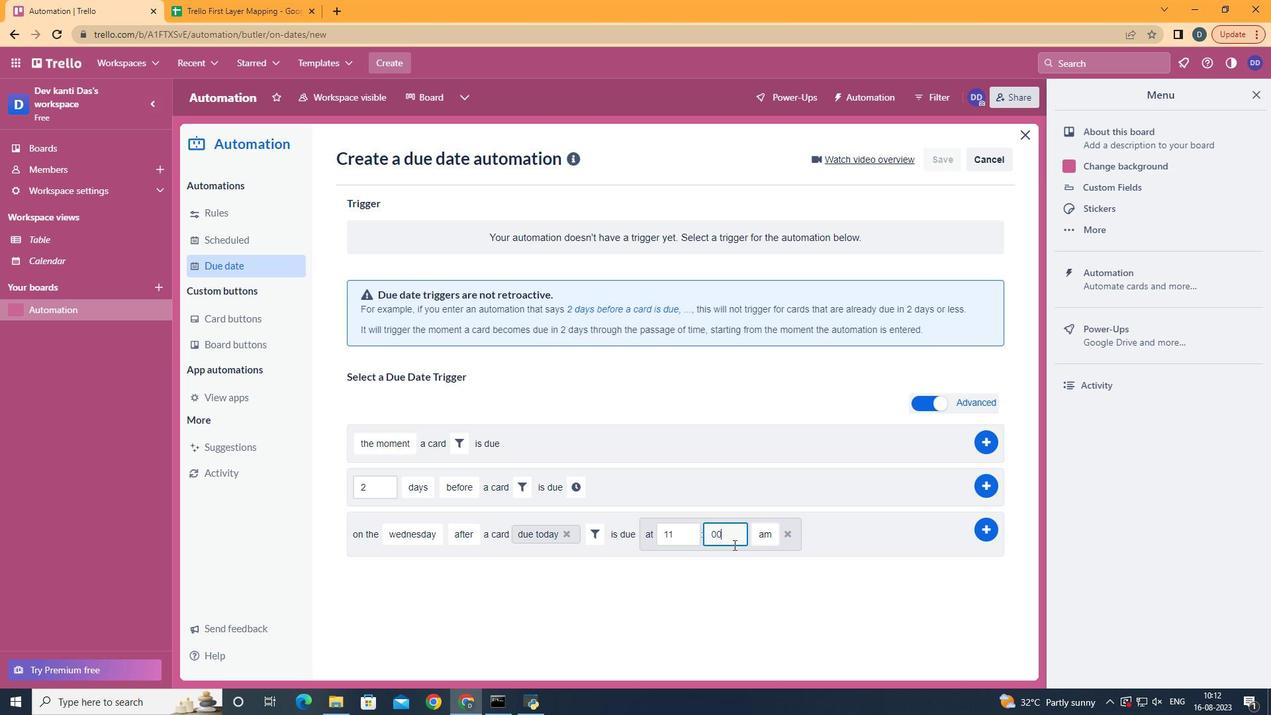 
Action: Mouse moved to (992, 521)
Screenshot: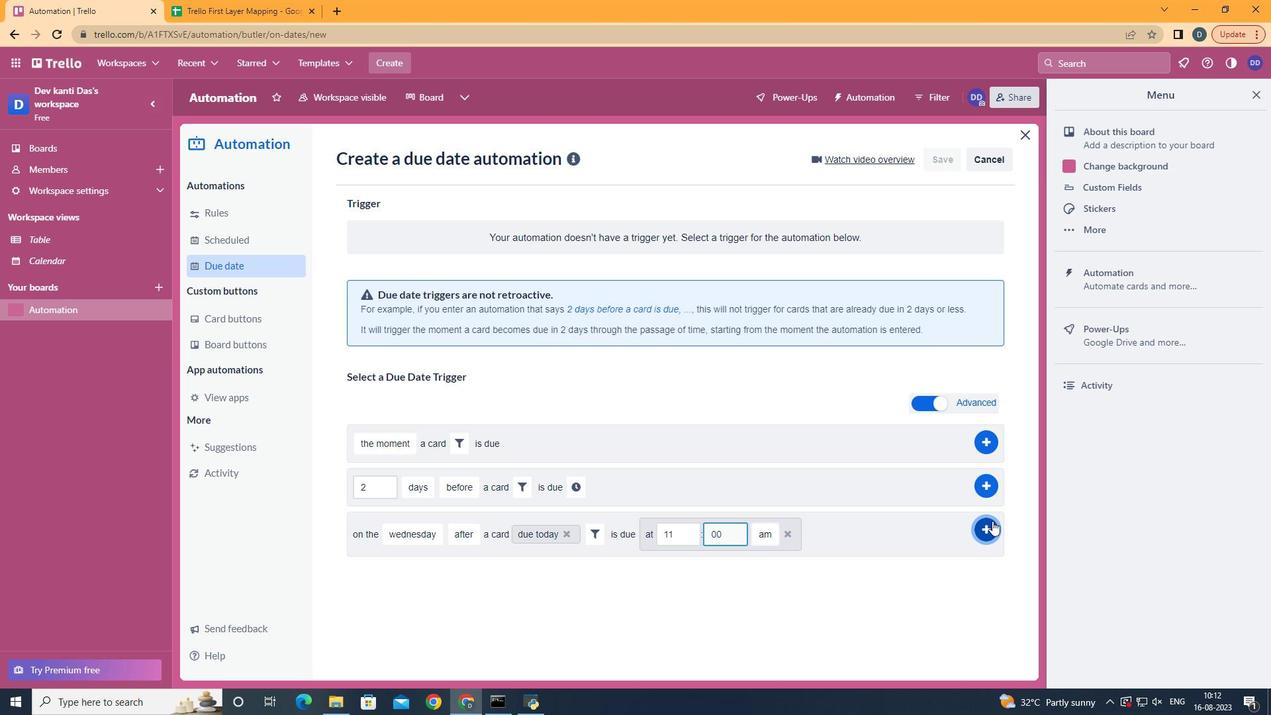 
Action: Mouse pressed left at (992, 521)
Screenshot: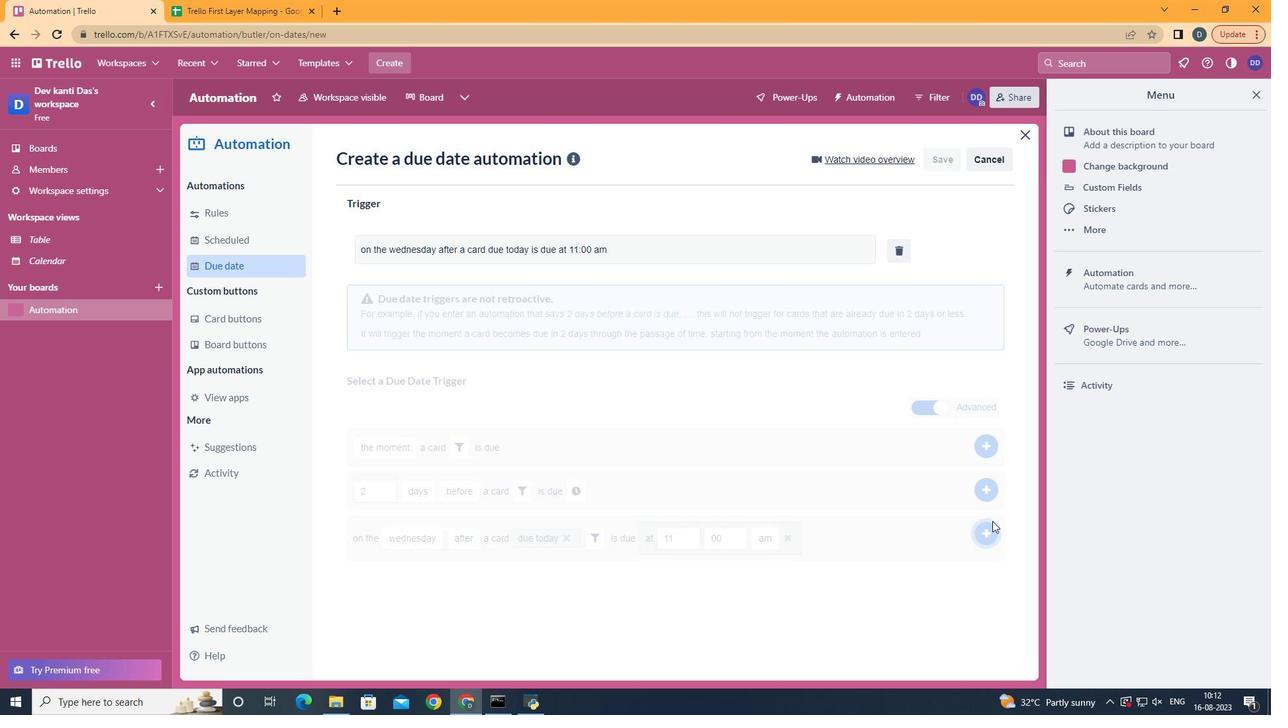 
